 Task: Set user file indexing limit to 2000.
Action: Mouse moved to (29, 542)
Screenshot: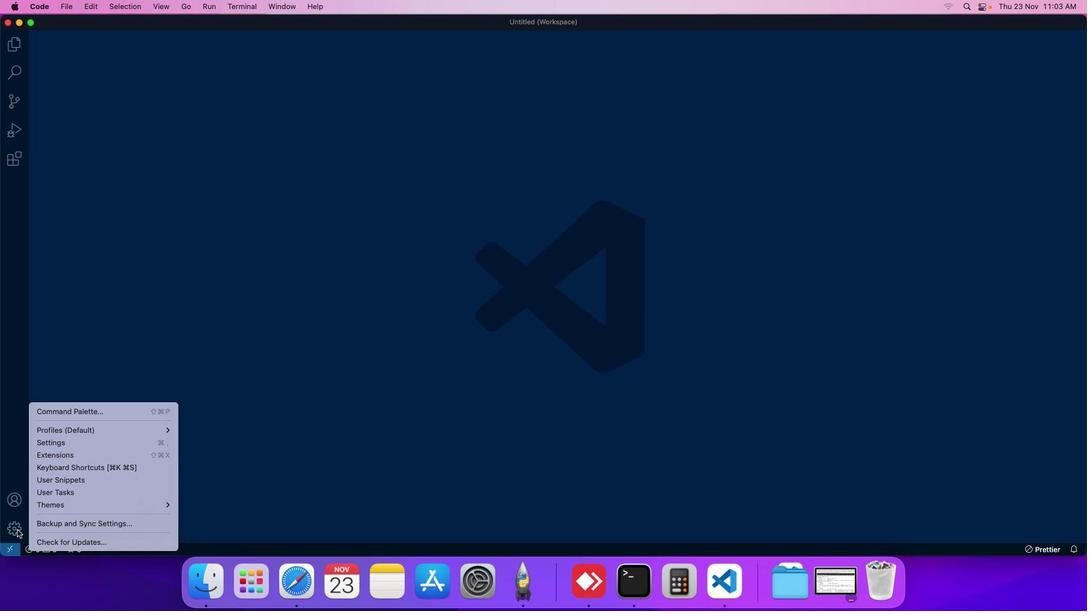 
Action: Mouse pressed left at (29, 542)
Screenshot: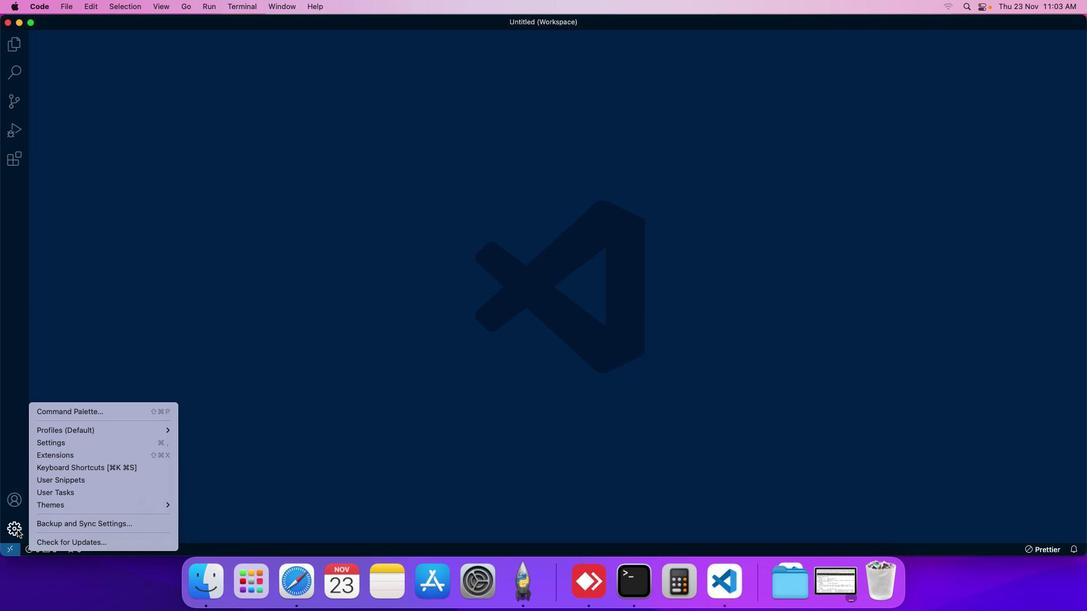 
Action: Mouse moved to (66, 458)
Screenshot: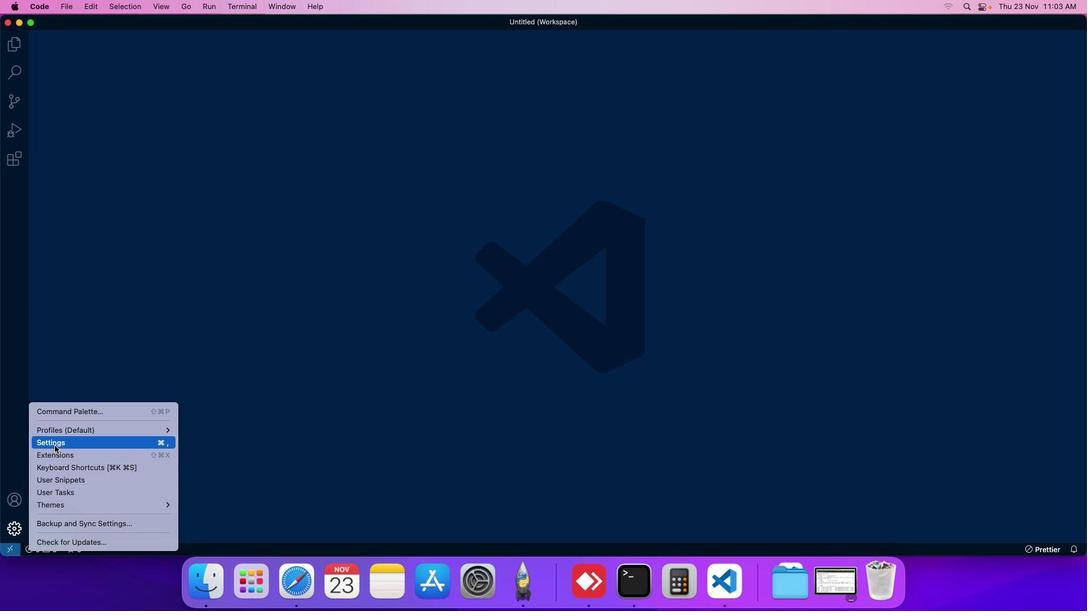 
Action: Mouse pressed left at (66, 458)
Screenshot: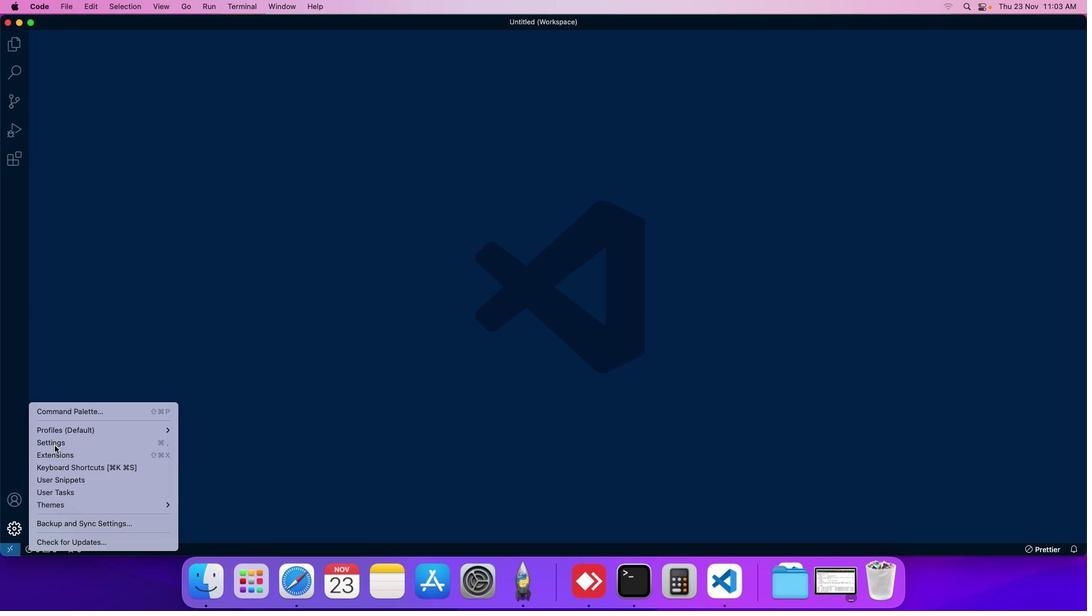 
Action: Mouse moved to (265, 105)
Screenshot: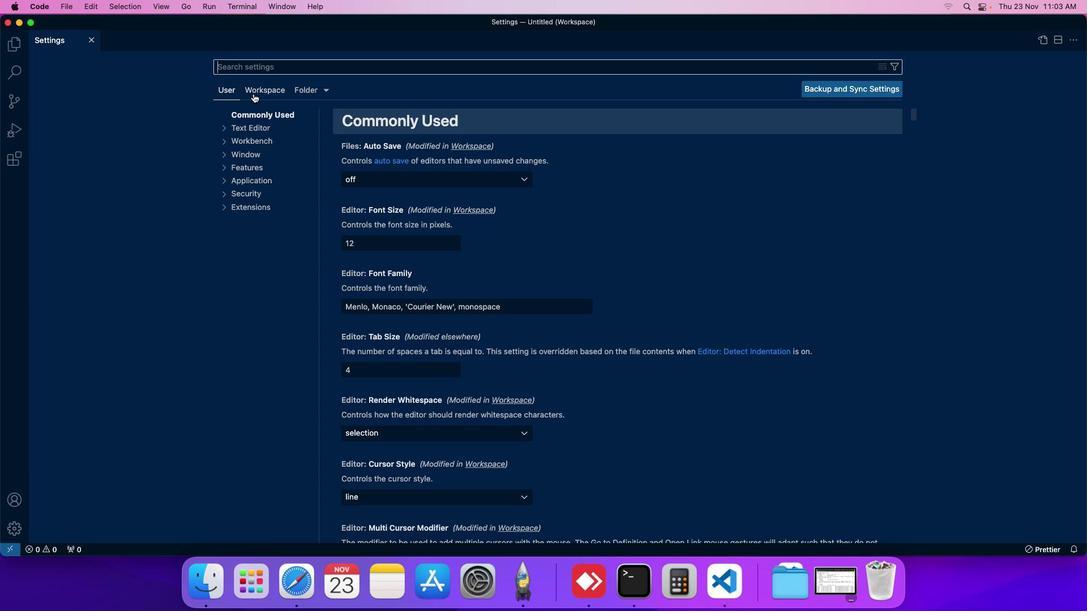 
Action: Mouse pressed left at (265, 105)
Screenshot: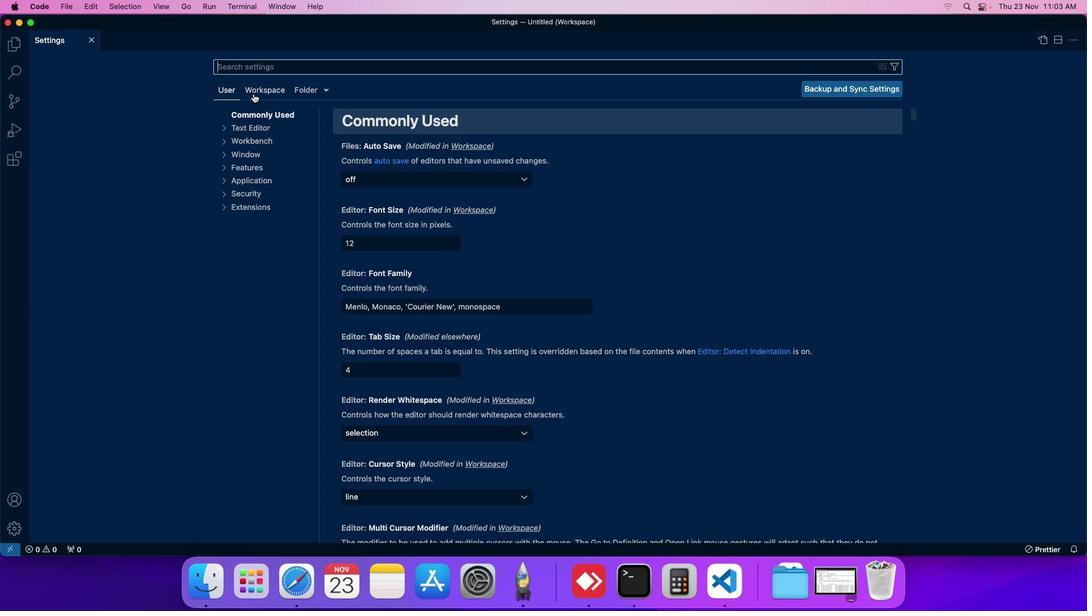 
Action: Mouse moved to (263, 203)
Screenshot: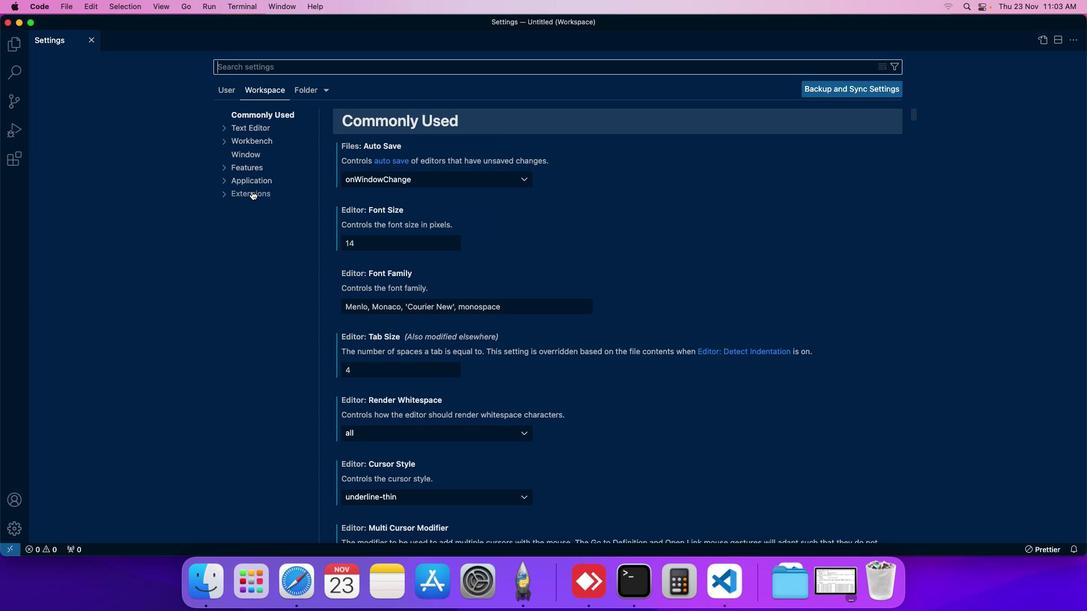 
Action: Mouse pressed left at (263, 203)
Screenshot: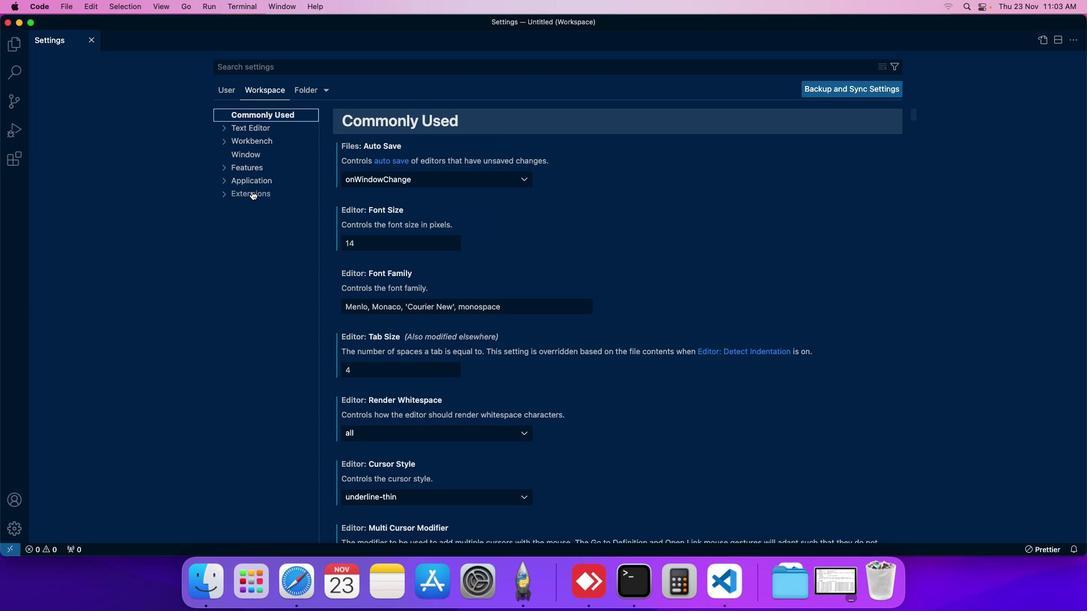 
Action: Mouse moved to (270, 445)
Screenshot: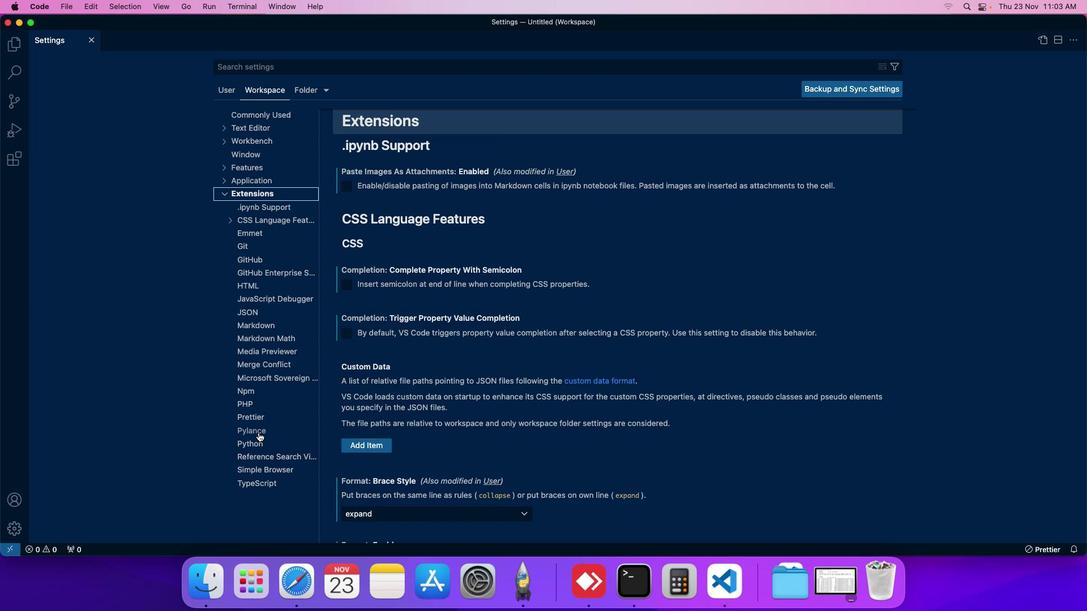 
Action: Mouse pressed left at (270, 445)
Screenshot: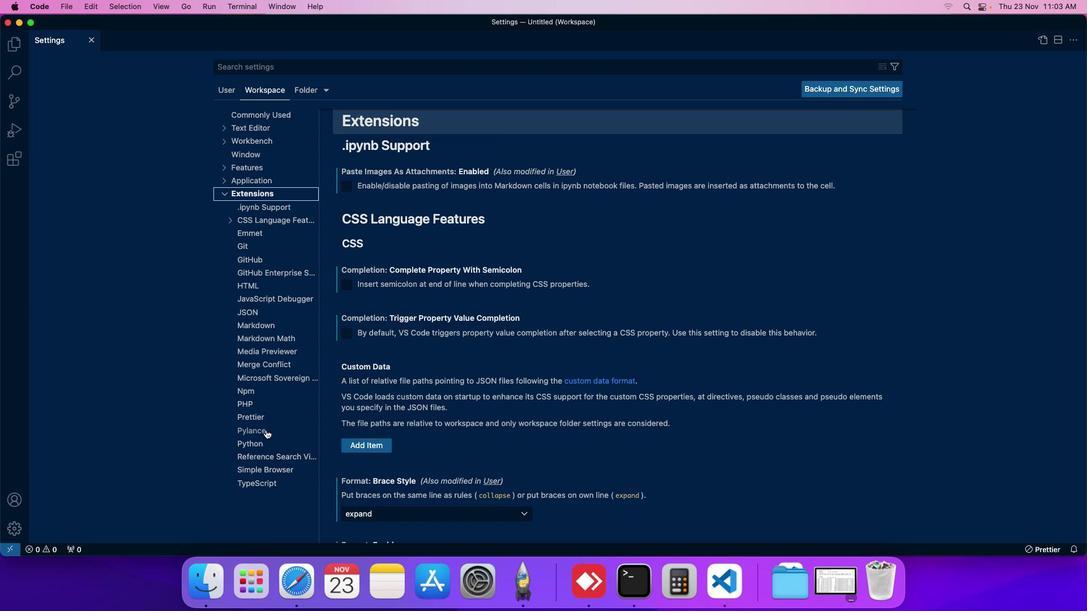 
Action: Mouse moved to (391, 421)
Screenshot: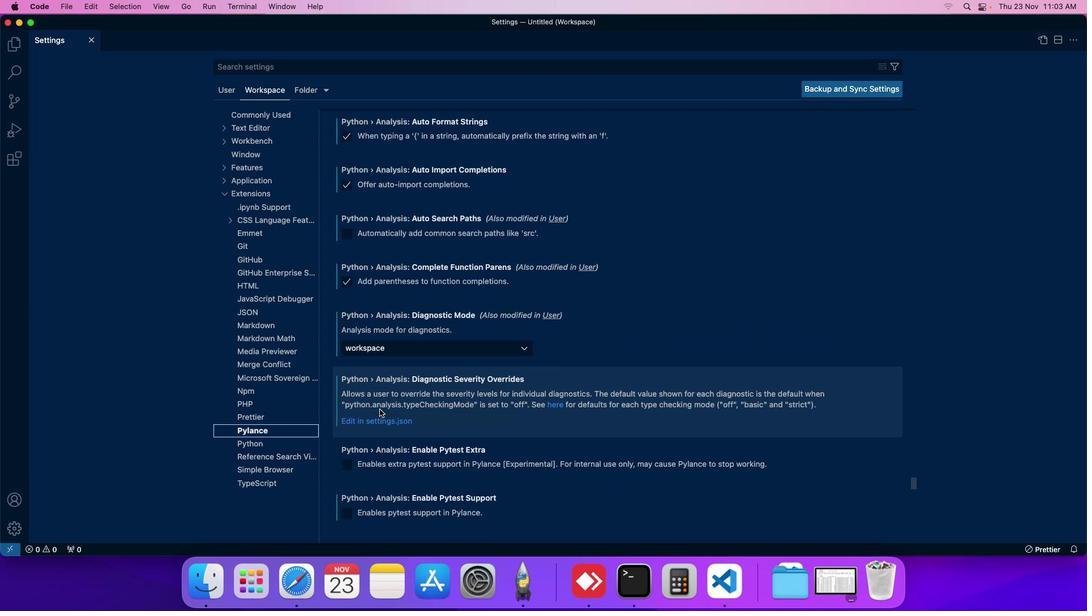 
Action: Mouse scrolled (391, 421) with delta (11, 11)
Screenshot: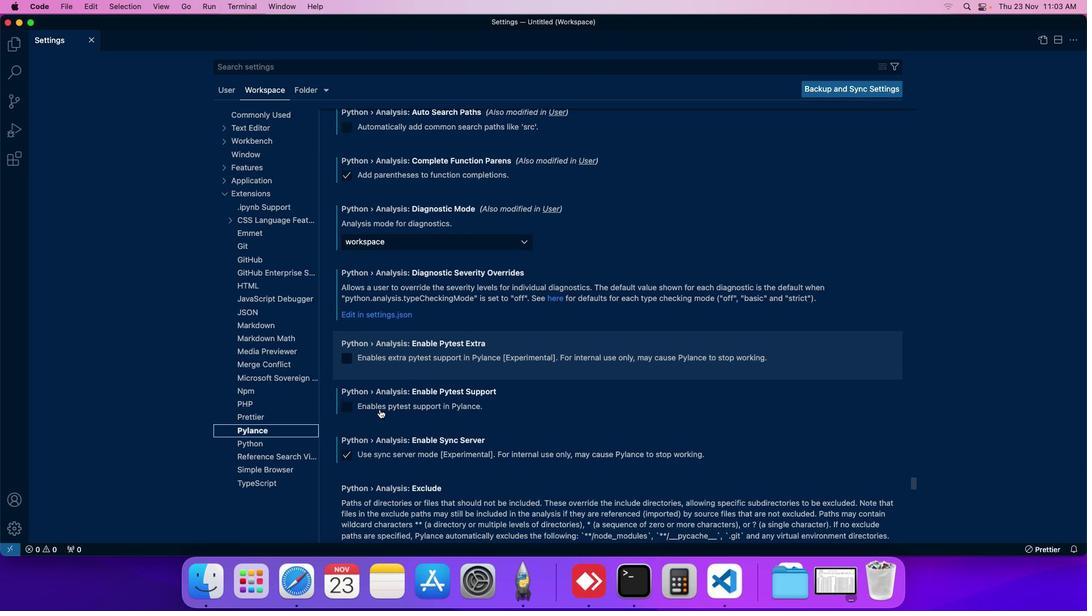 
Action: Mouse scrolled (391, 421) with delta (11, 11)
Screenshot: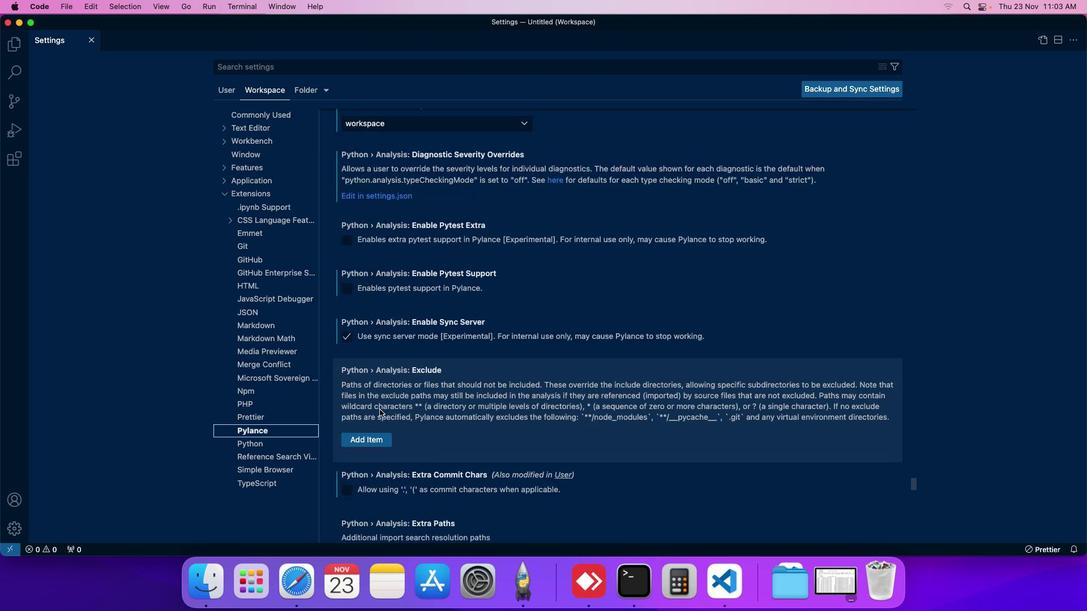 
Action: Mouse scrolled (391, 421) with delta (11, 11)
Screenshot: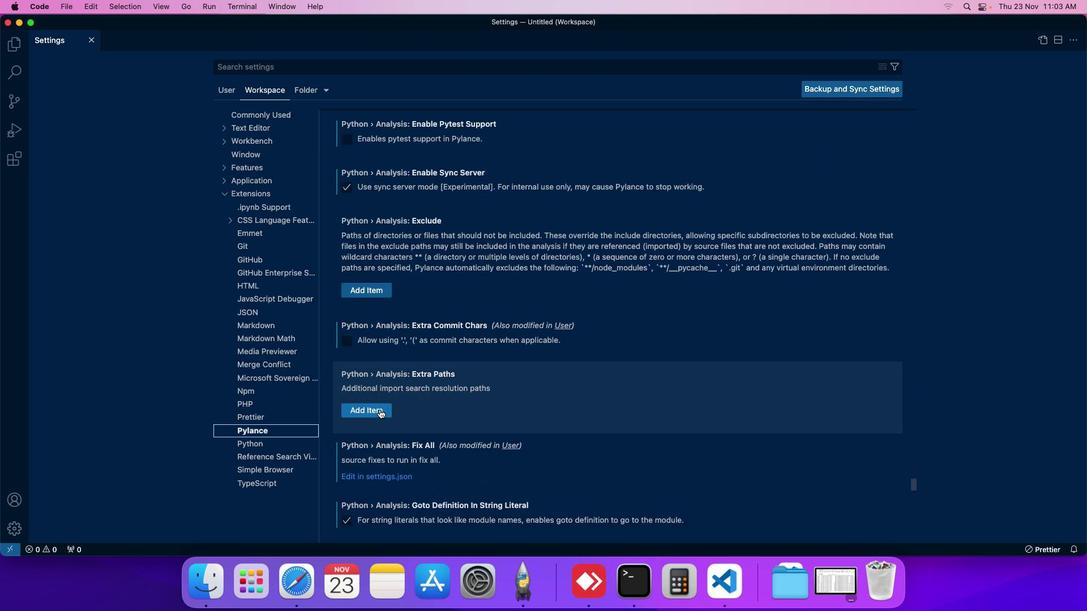 
Action: Mouse scrolled (391, 421) with delta (11, 11)
Screenshot: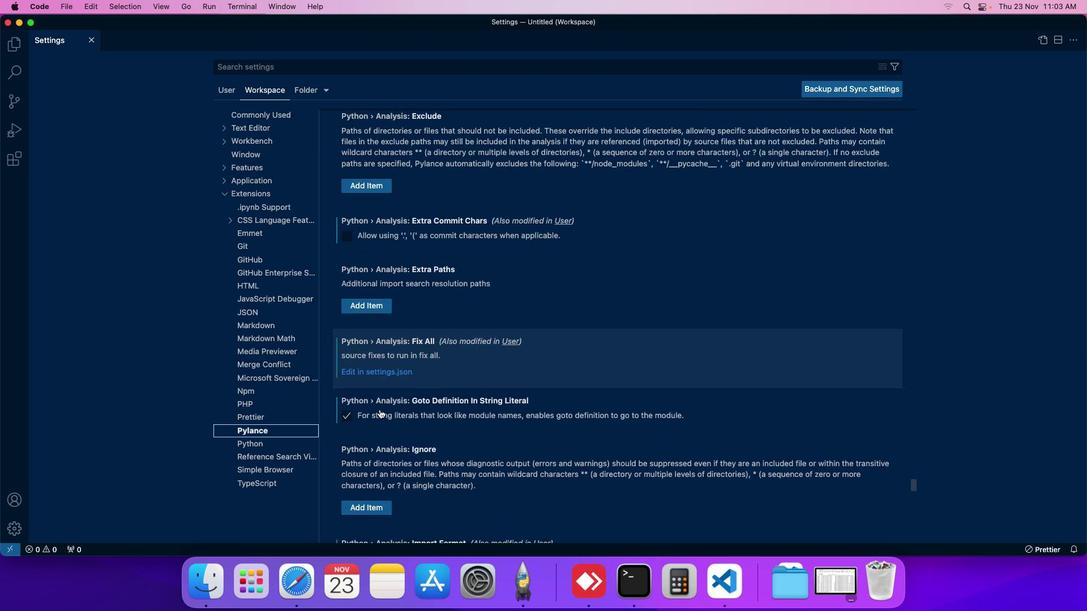 
Action: Mouse scrolled (391, 421) with delta (11, 11)
Screenshot: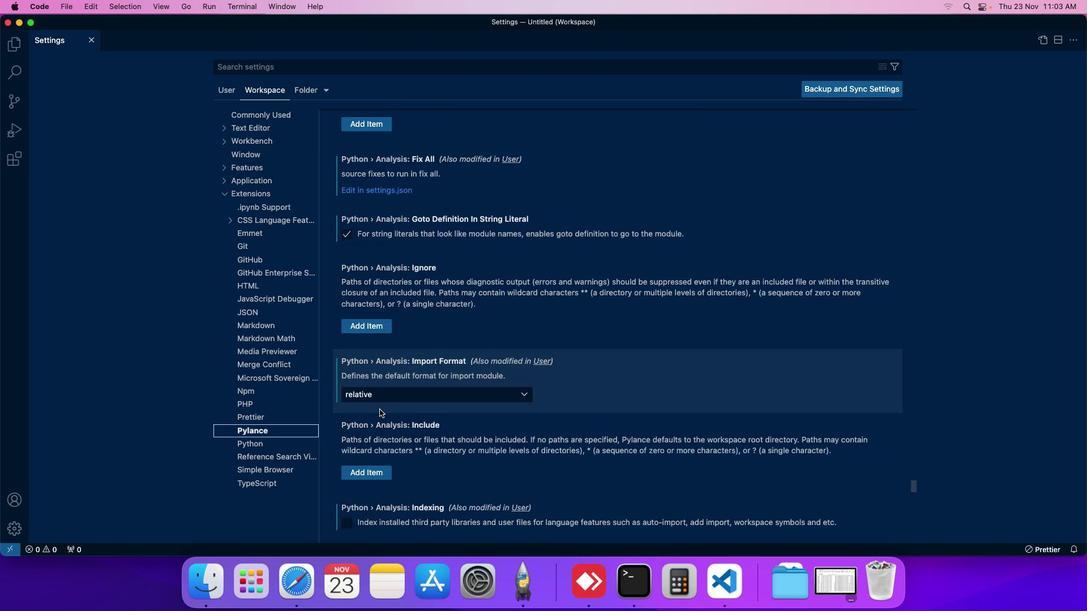 
Action: Mouse scrolled (391, 421) with delta (11, 11)
Screenshot: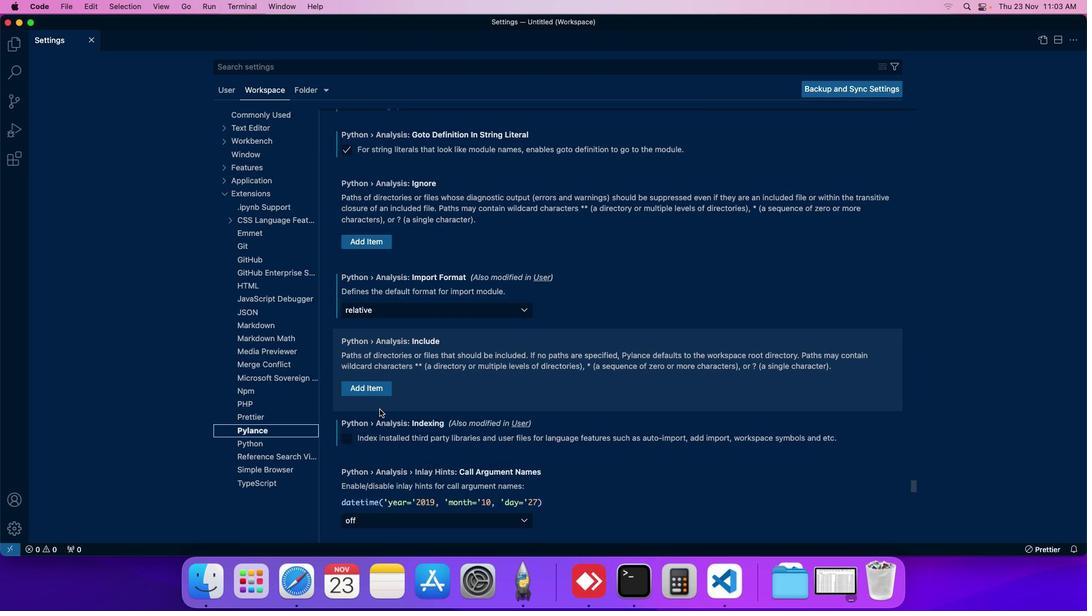 
Action: Mouse scrolled (391, 421) with delta (11, 11)
Screenshot: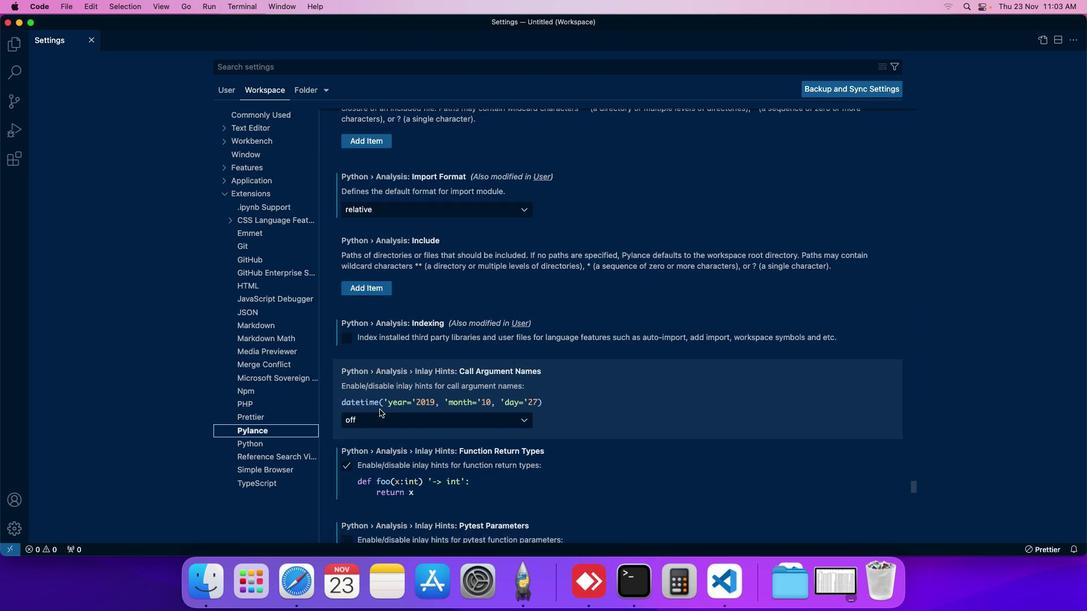 
Action: Mouse scrolled (391, 421) with delta (11, 11)
Screenshot: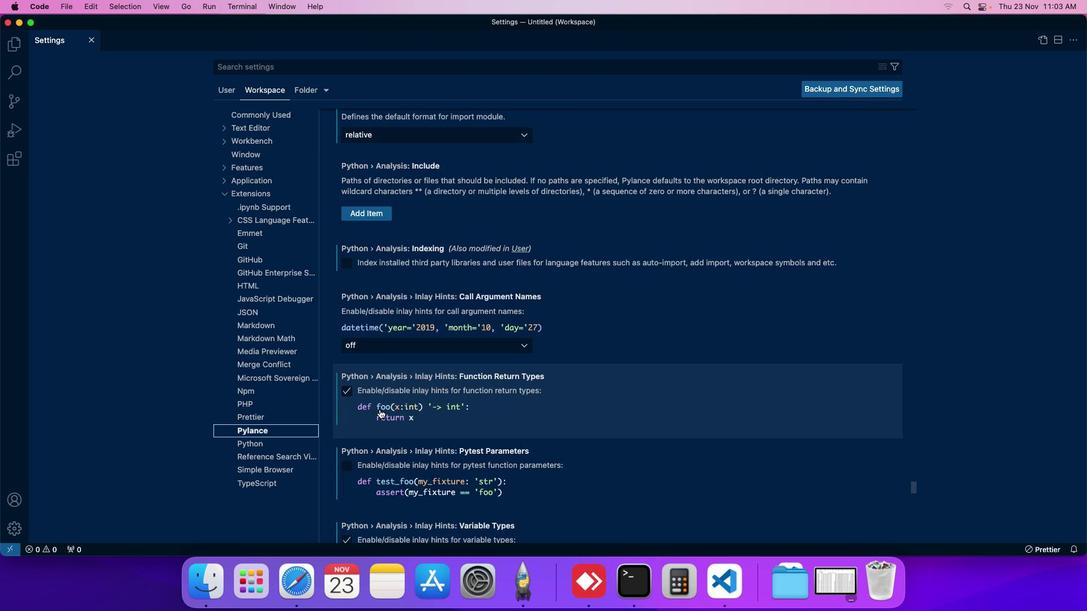 
Action: Mouse moved to (391, 421)
Screenshot: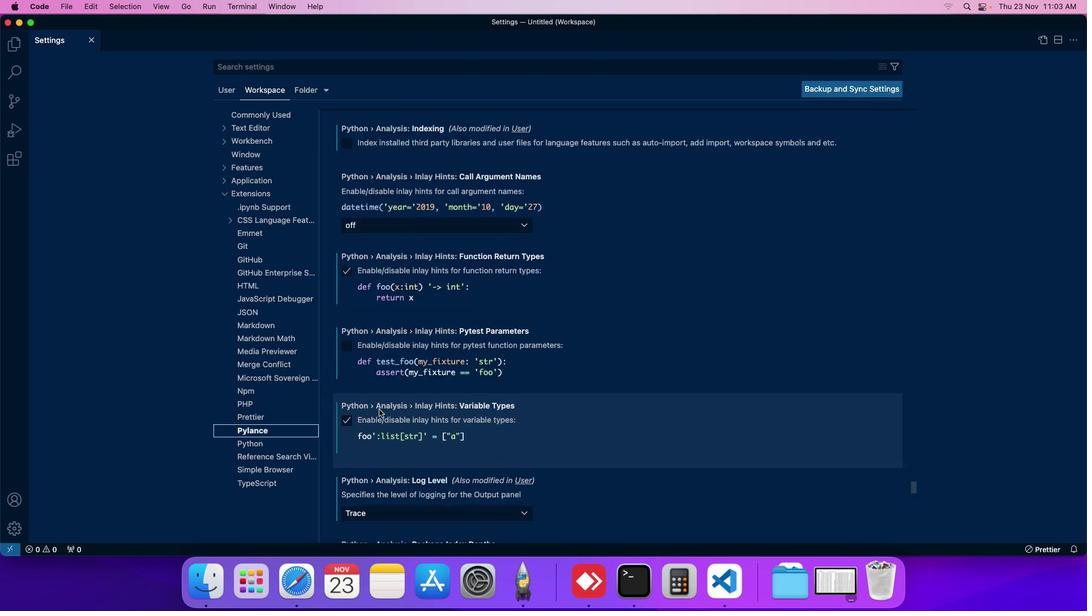 
Action: Mouse scrolled (391, 421) with delta (11, 11)
Screenshot: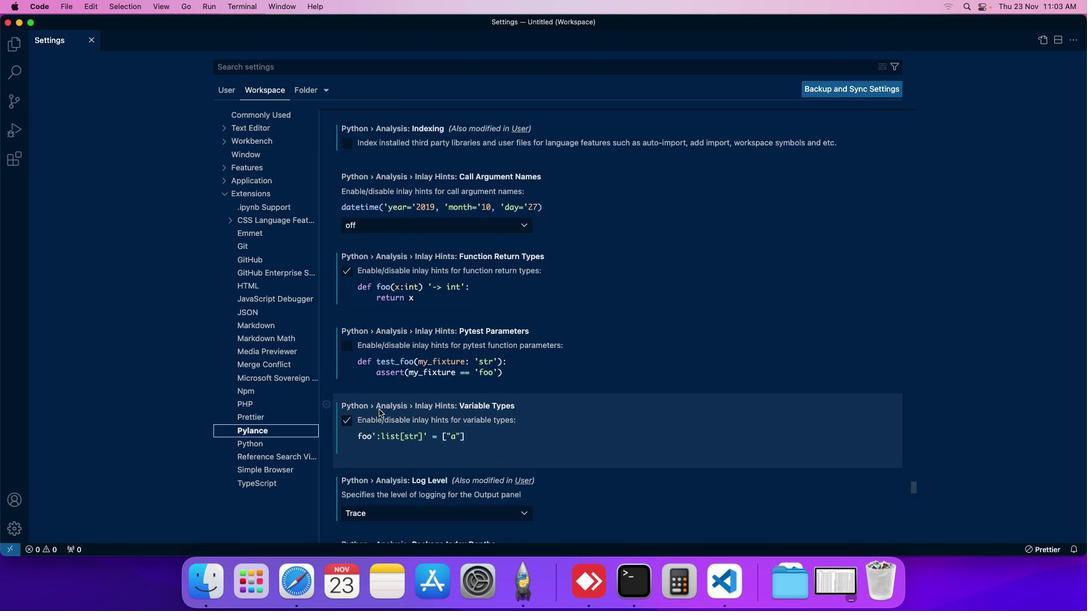 
Action: Mouse scrolled (391, 421) with delta (11, 11)
Screenshot: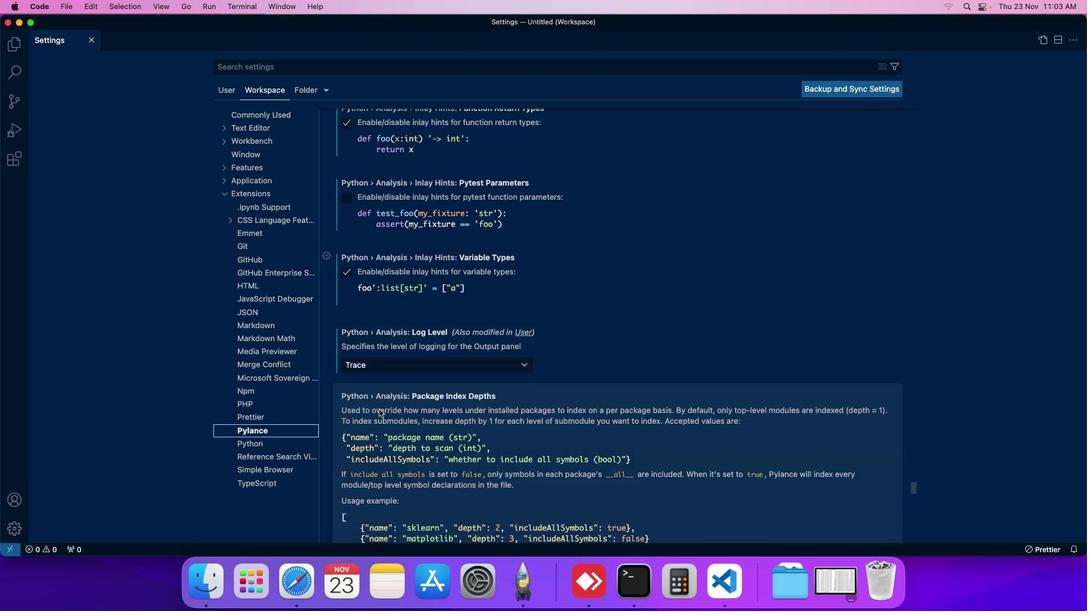 
Action: Mouse scrolled (391, 421) with delta (11, 11)
Screenshot: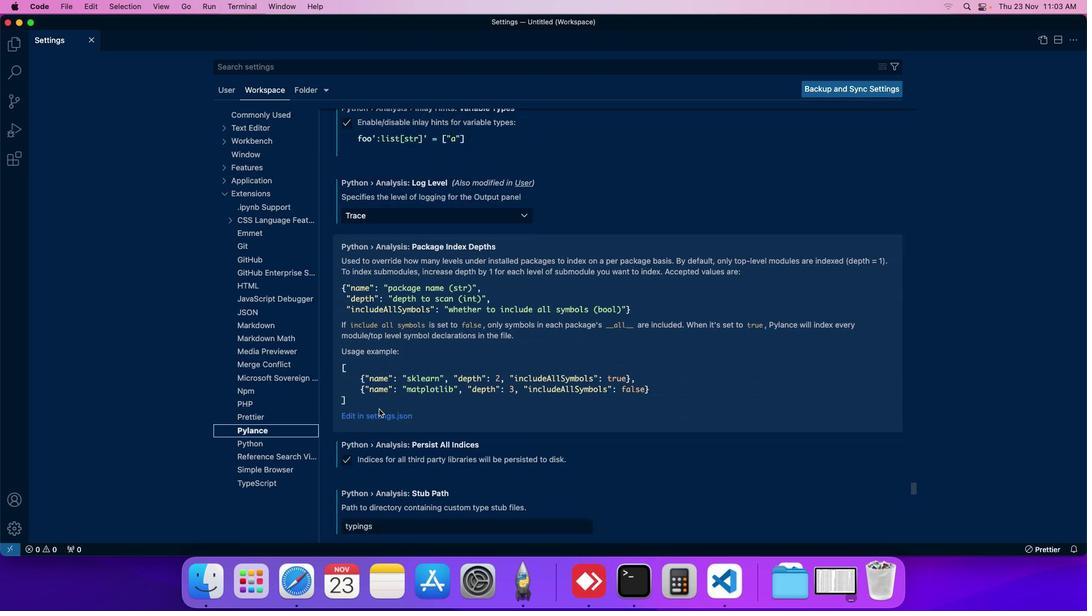 
Action: Mouse scrolled (391, 421) with delta (11, 11)
Screenshot: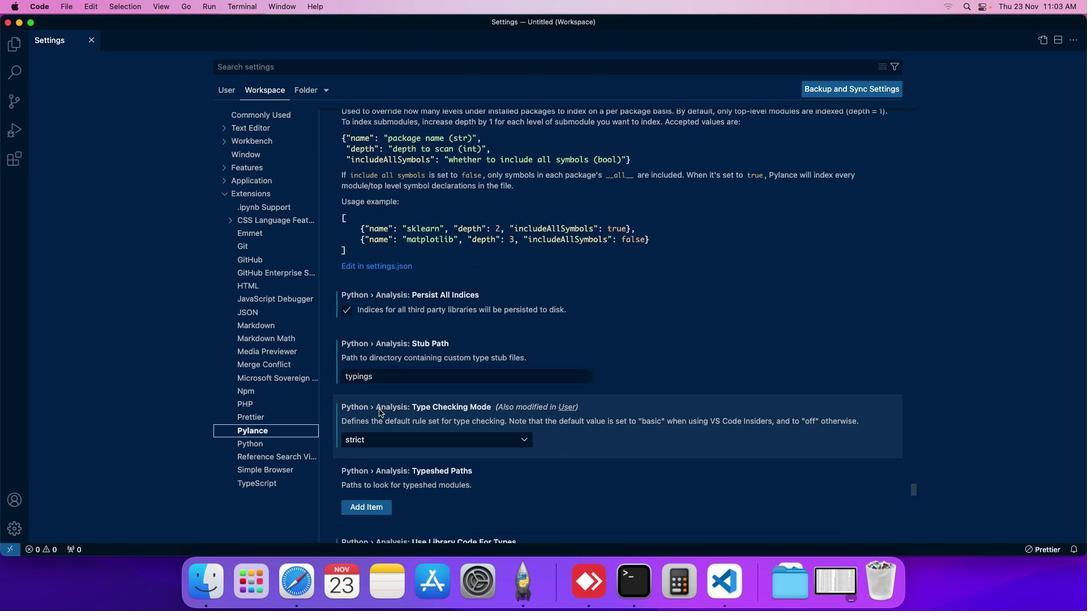 
Action: Mouse moved to (391, 421)
Screenshot: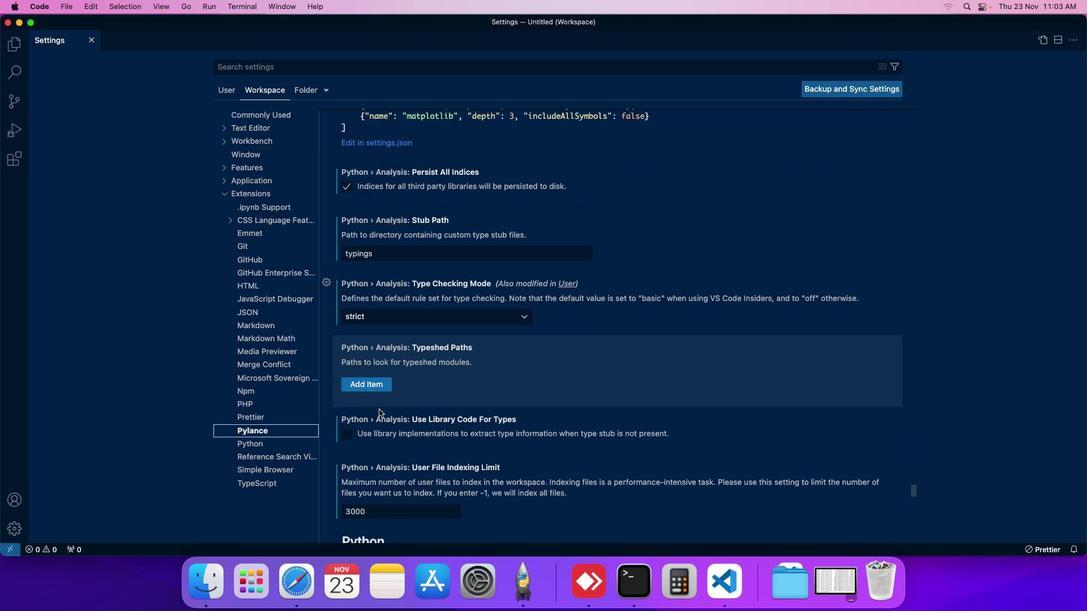 
Action: Mouse scrolled (391, 421) with delta (11, 11)
Screenshot: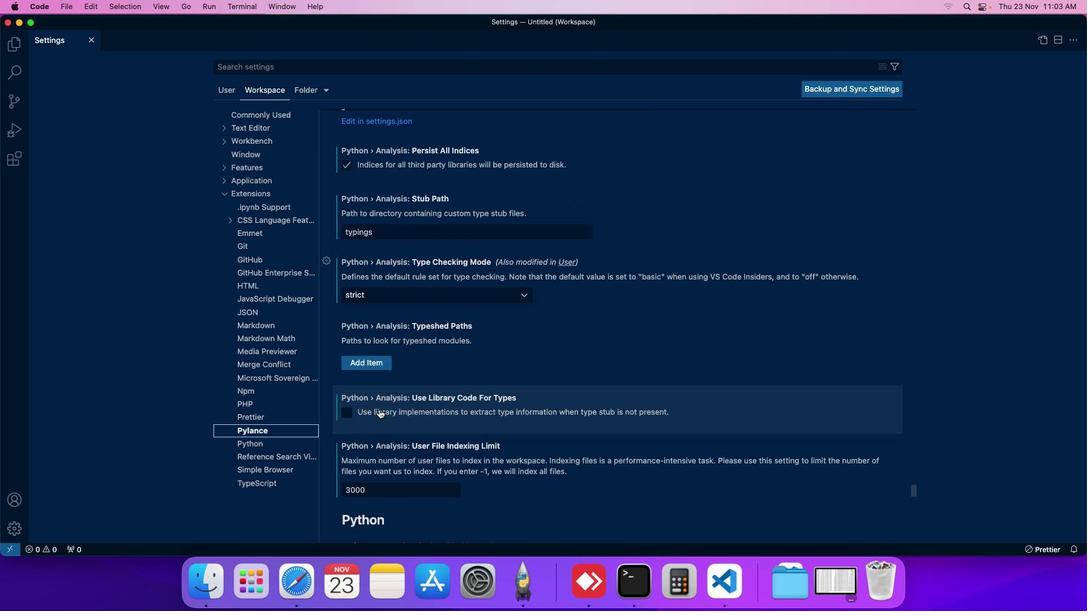 
Action: Mouse scrolled (391, 421) with delta (11, 11)
Screenshot: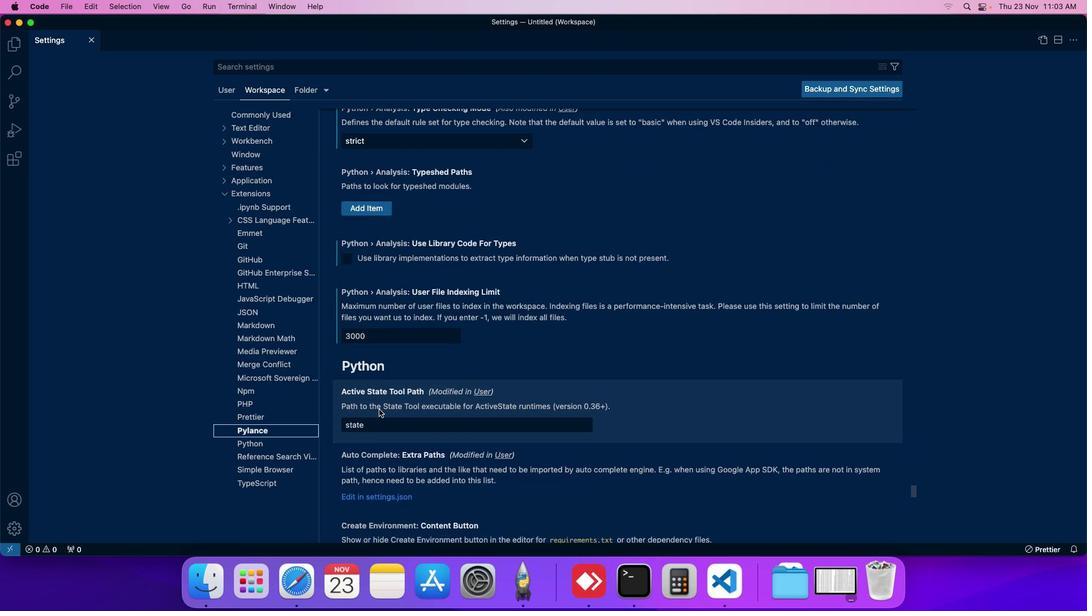 
Action: Mouse moved to (421, 344)
Screenshot: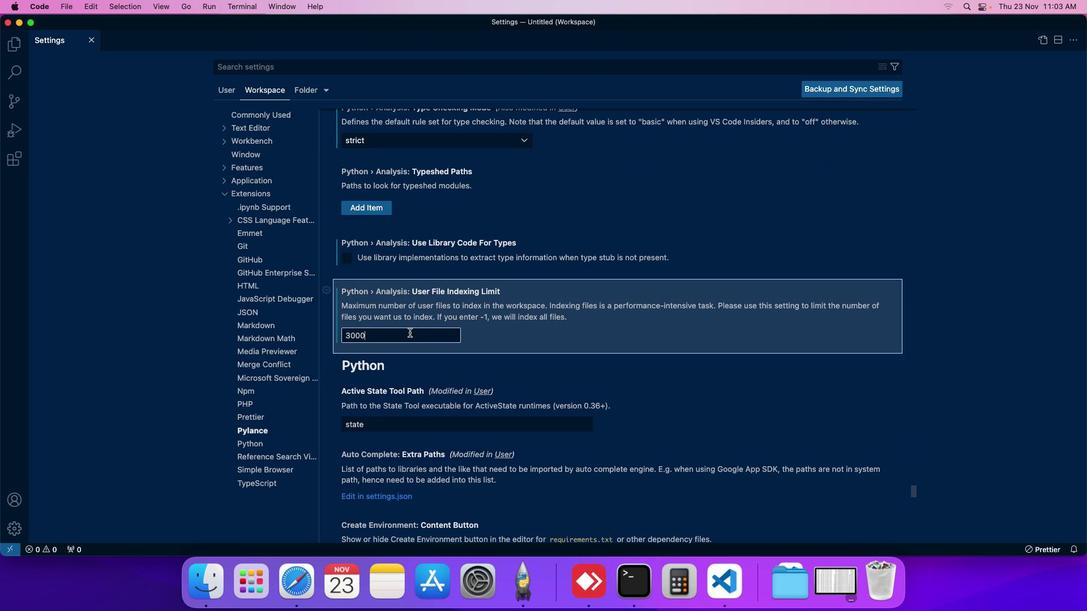 
Action: Mouse pressed left at (421, 344)
Screenshot: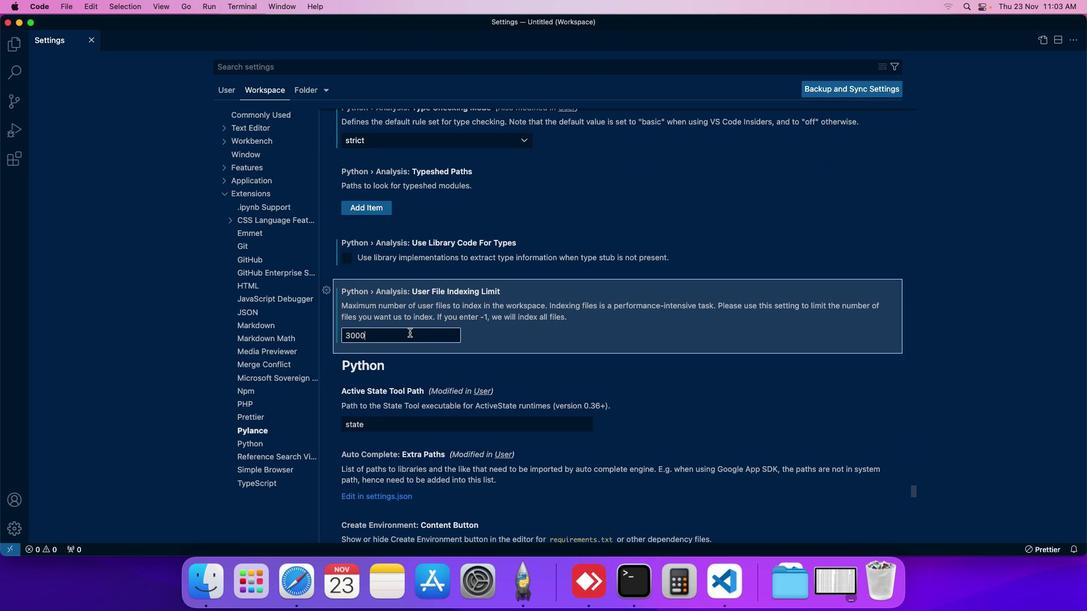
Action: Mouse moved to (421, 344)
Screenshot: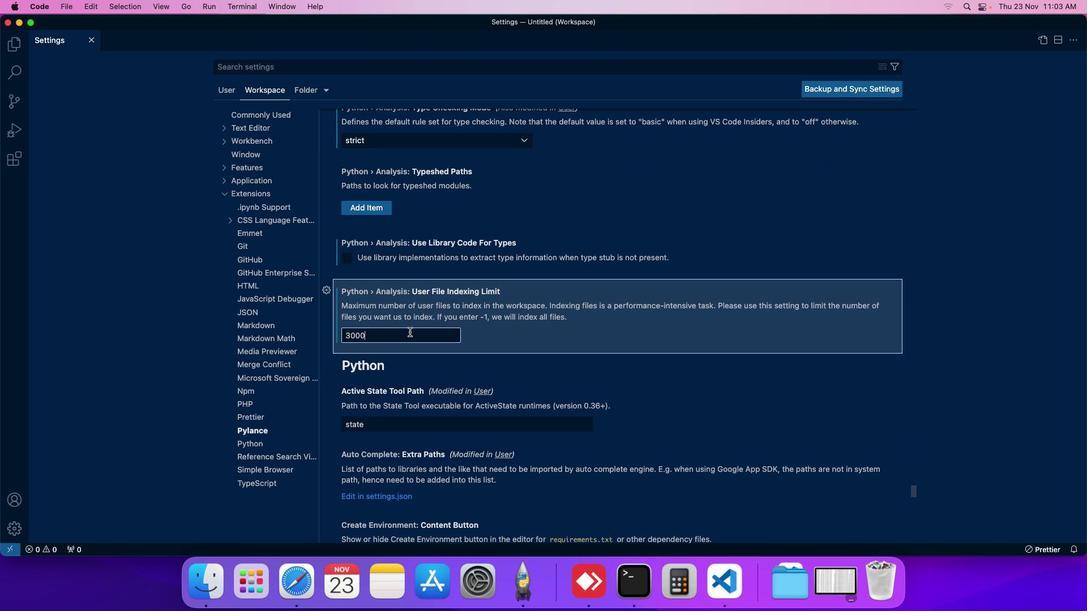 
Action: Key pressed Key.backspaceKey.backspaceKey.backspaceKey.backspaceKey.backspace'2''0''0''0'
Screenshot: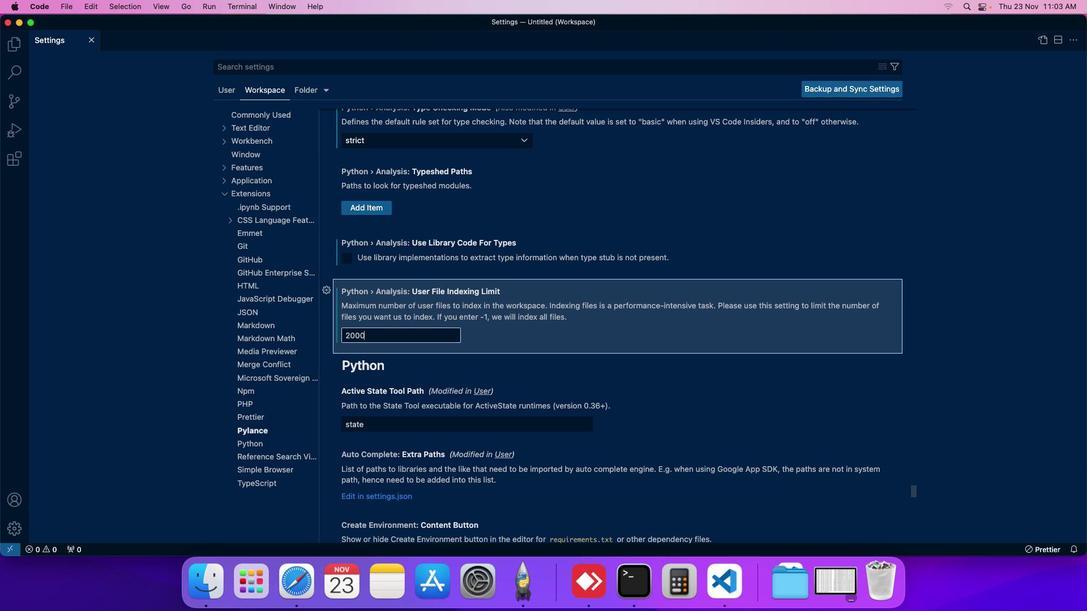 
